 Task: Plan a volunteer activity at a senior center on the 21st at 12:00 PM.
Action: Mouse moved to (46, 292)
Screenshot: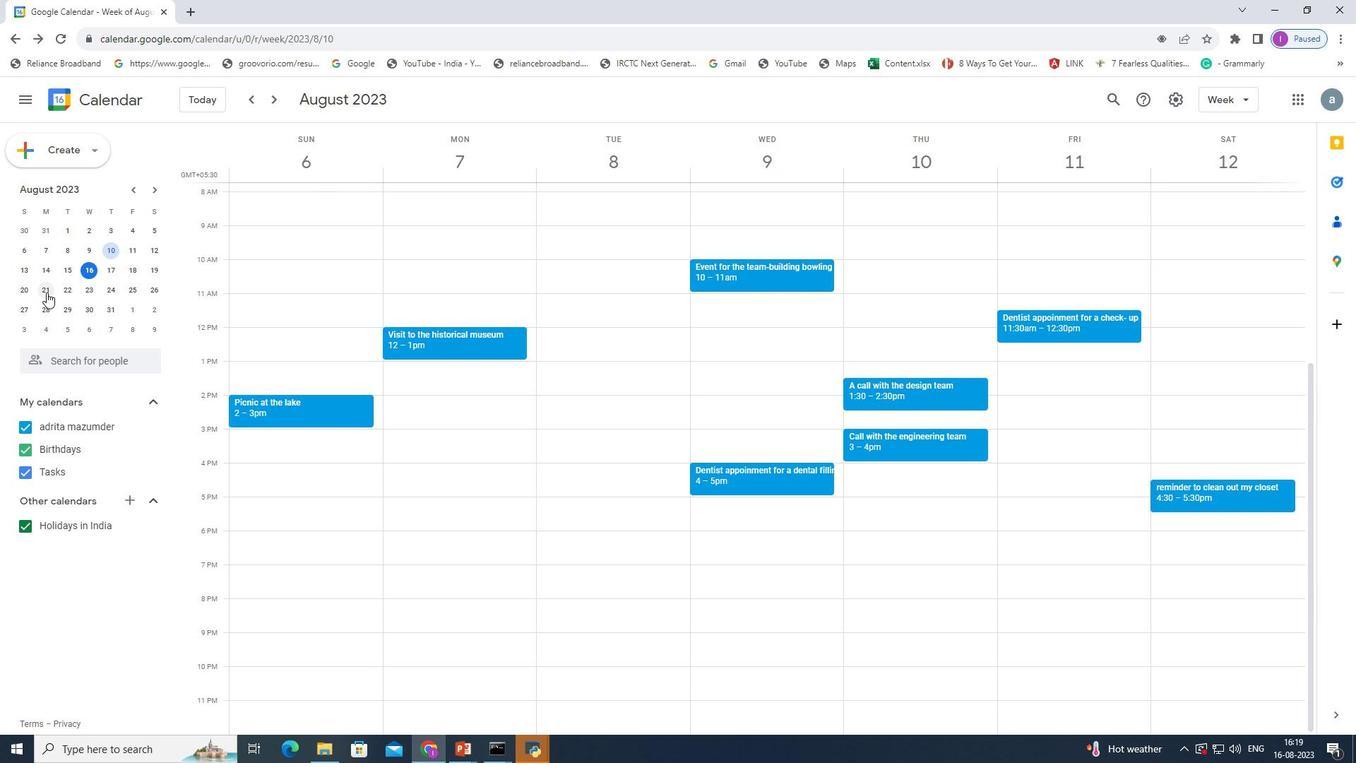 
Action: Mouse pressed left at (46, 292)
Screenshot: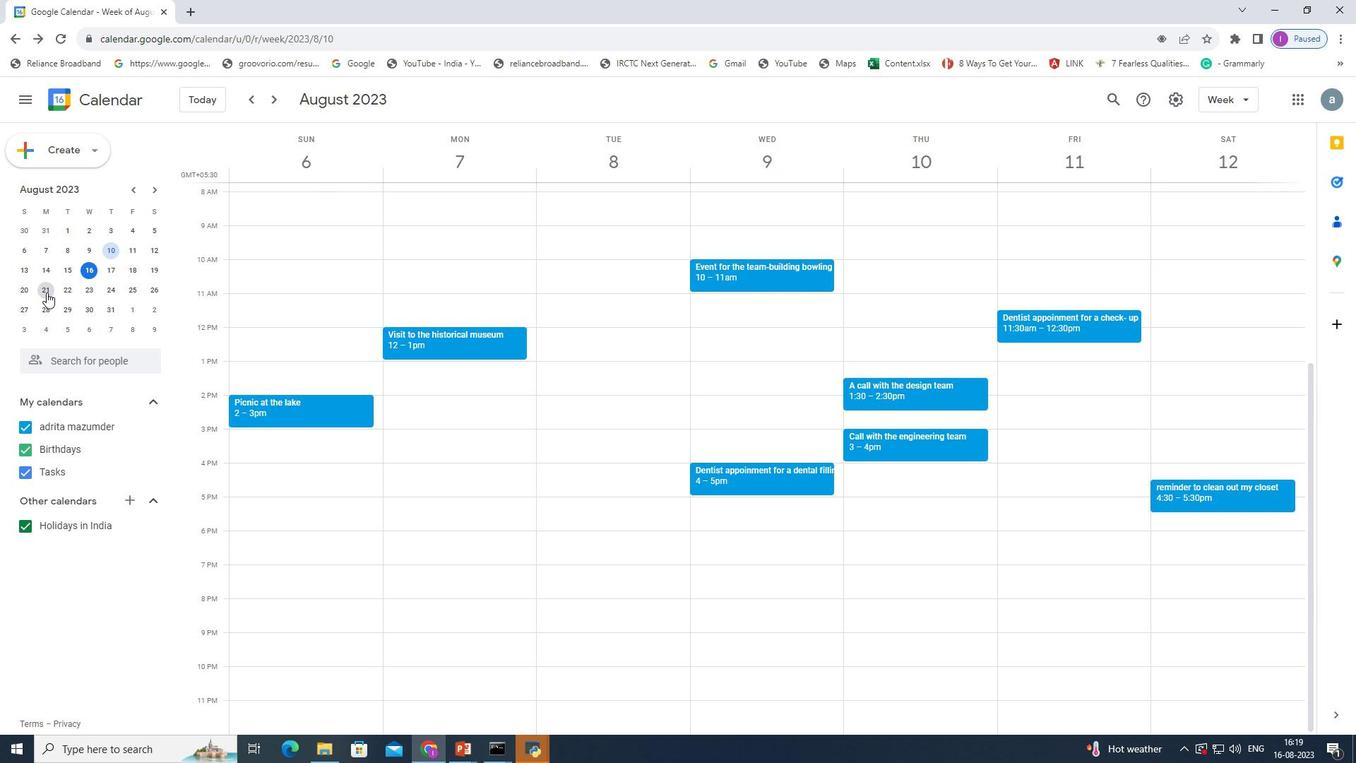 
Action: Mouse pressed left at (46, 292)
Screenshot: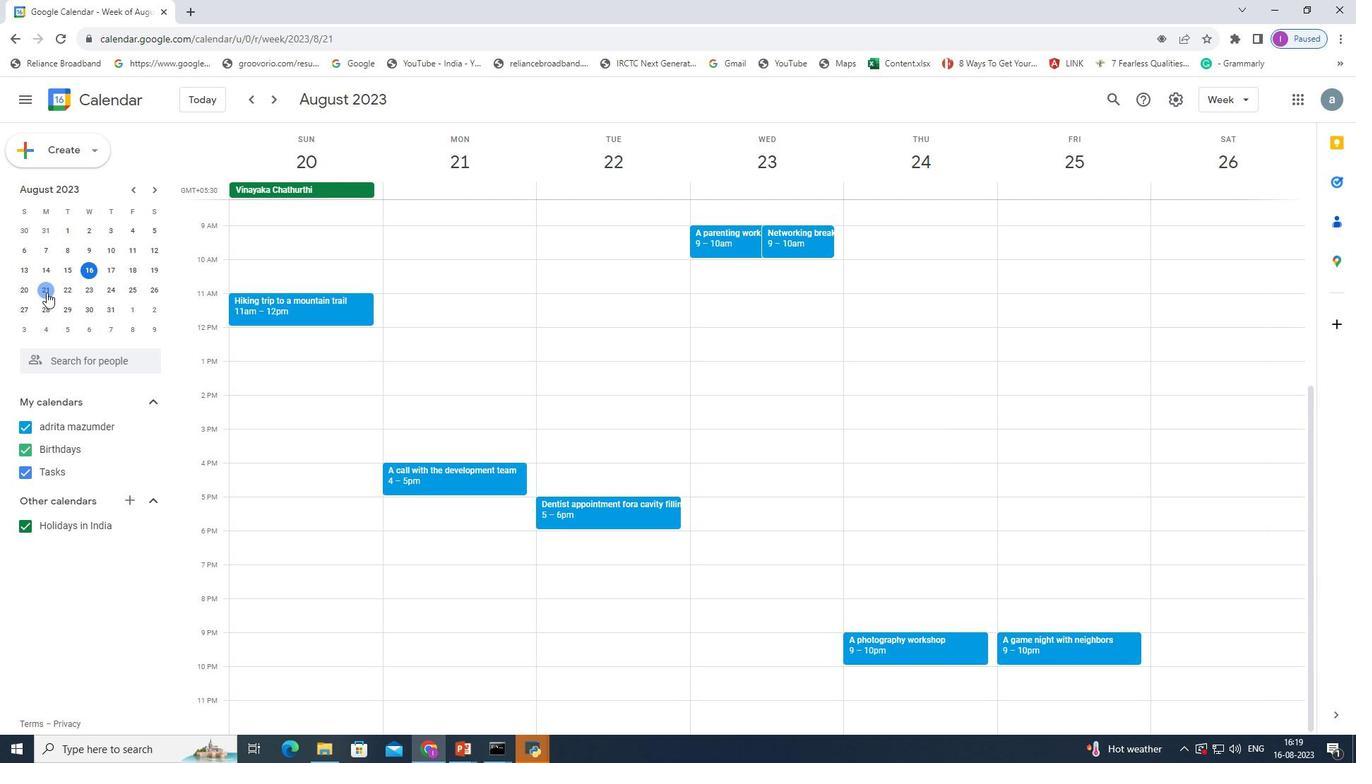 
Action: Mouse moved to (264, 337)
Screenshot: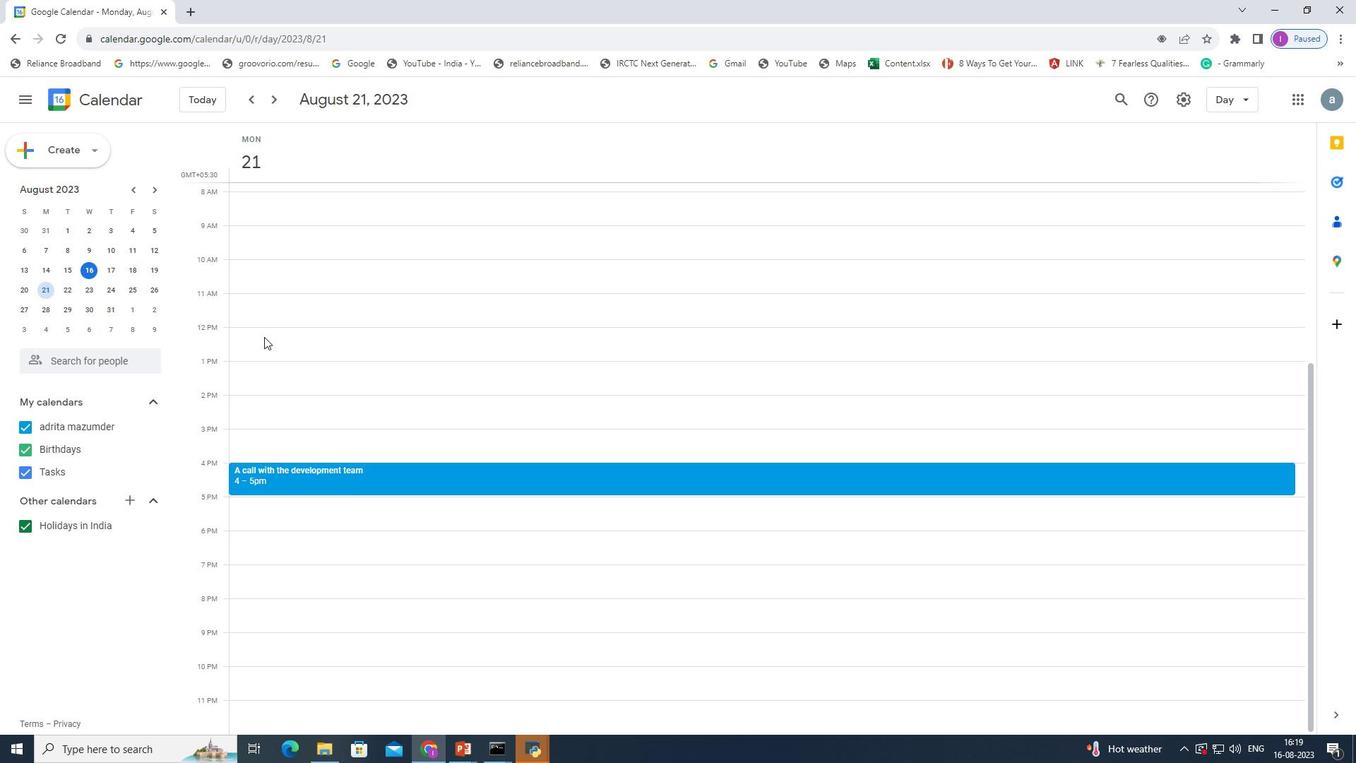 
Action: Mouse pressed left at (264, 337)
Screenshot: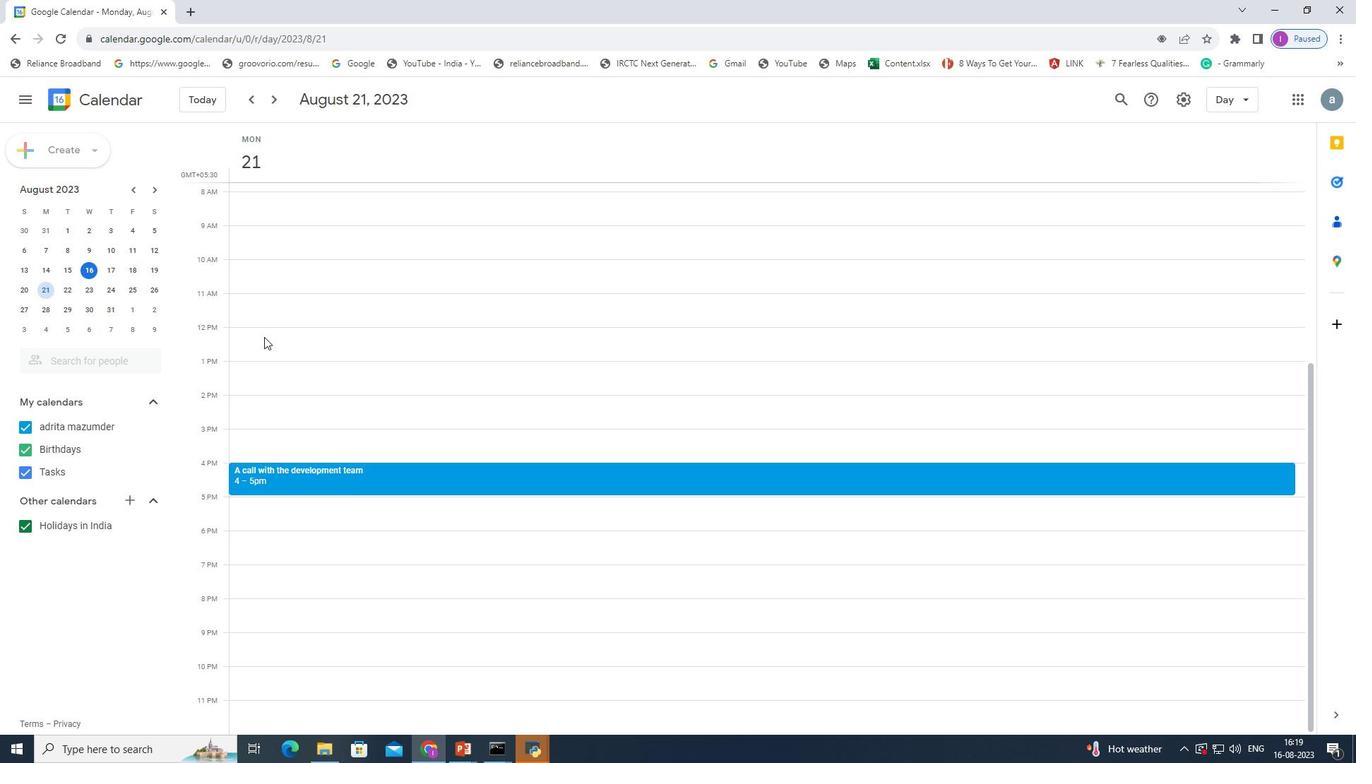 
Action: Mouse moved to (672, 275)
Screenshot: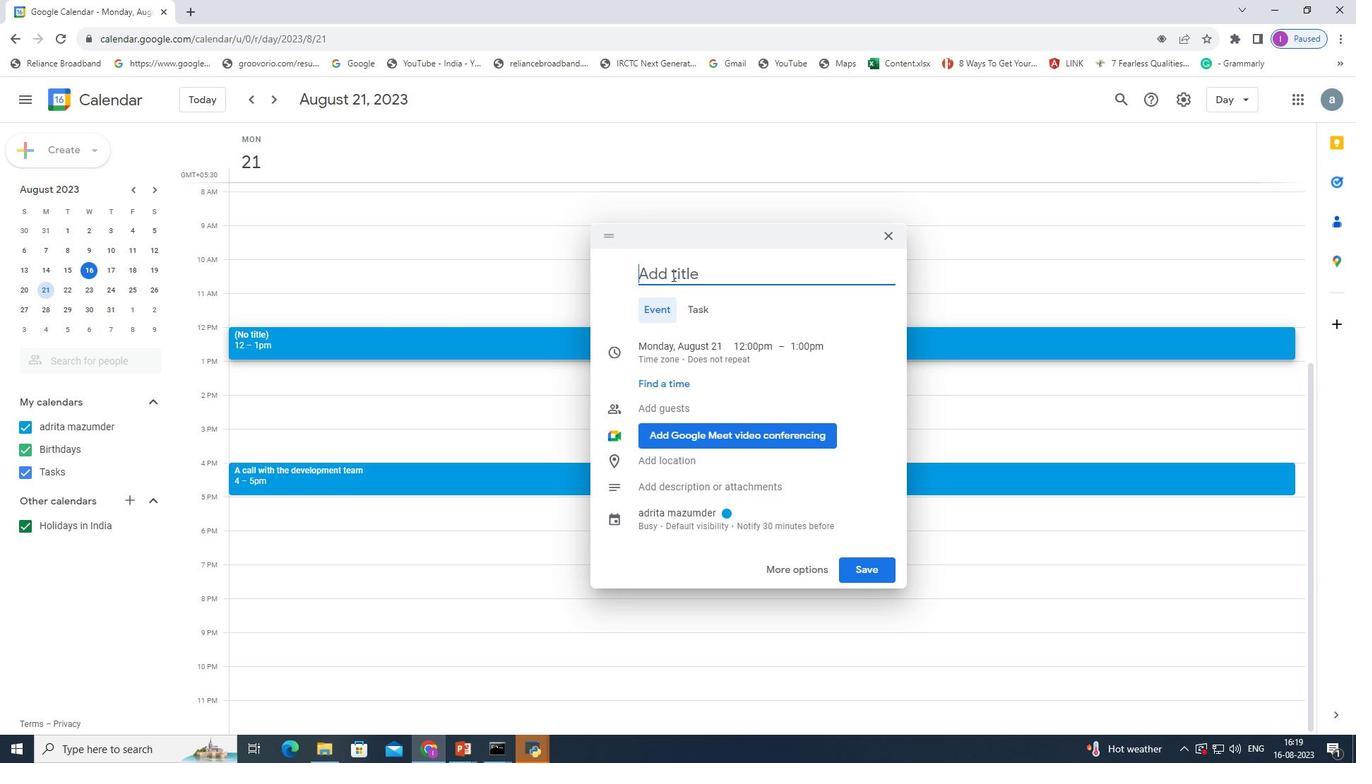 
Action: Mouse pressed left at (672, 275)
Screenshot: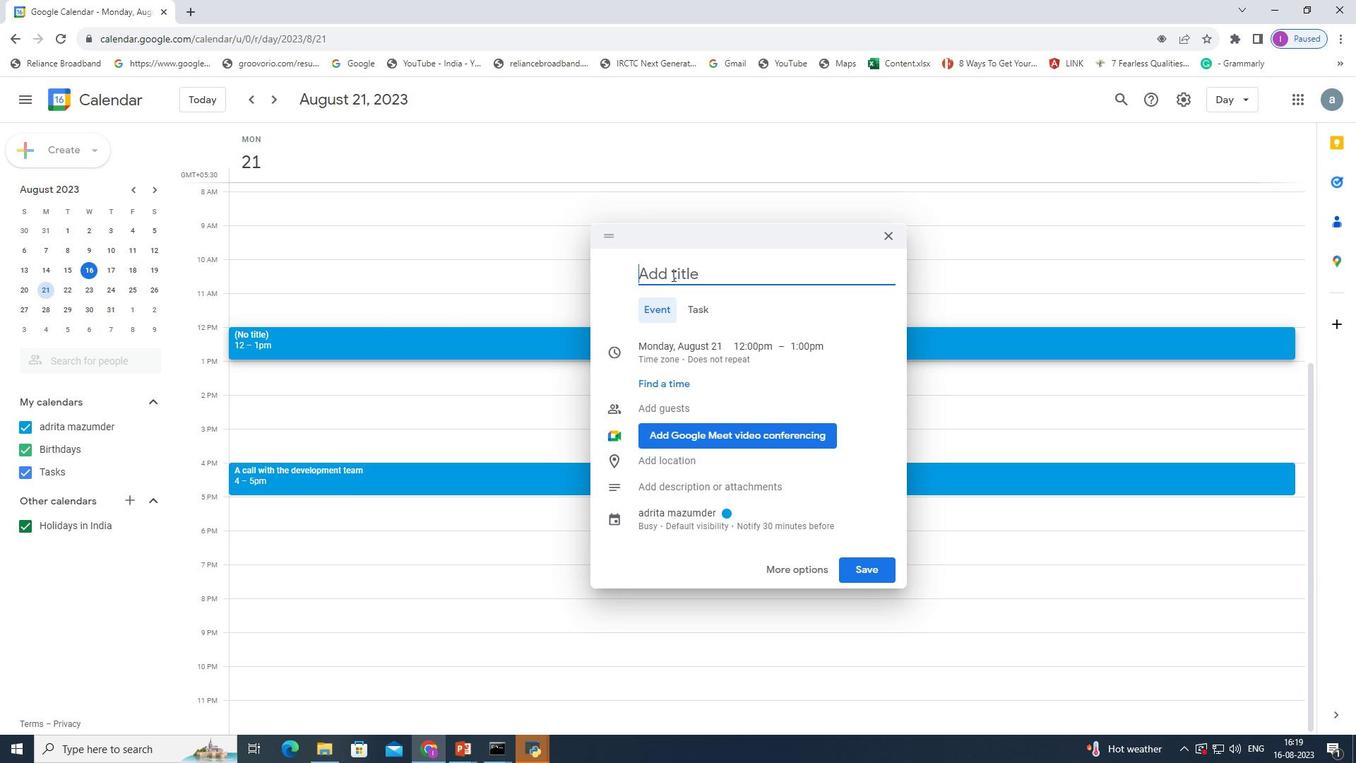 
Action: Key pressed <Key.shift>A<Key.space>volunteer<Key.space>activity<Key.space>at<Key.space>a<Key.space>senior<Key.space>center
Screenshot: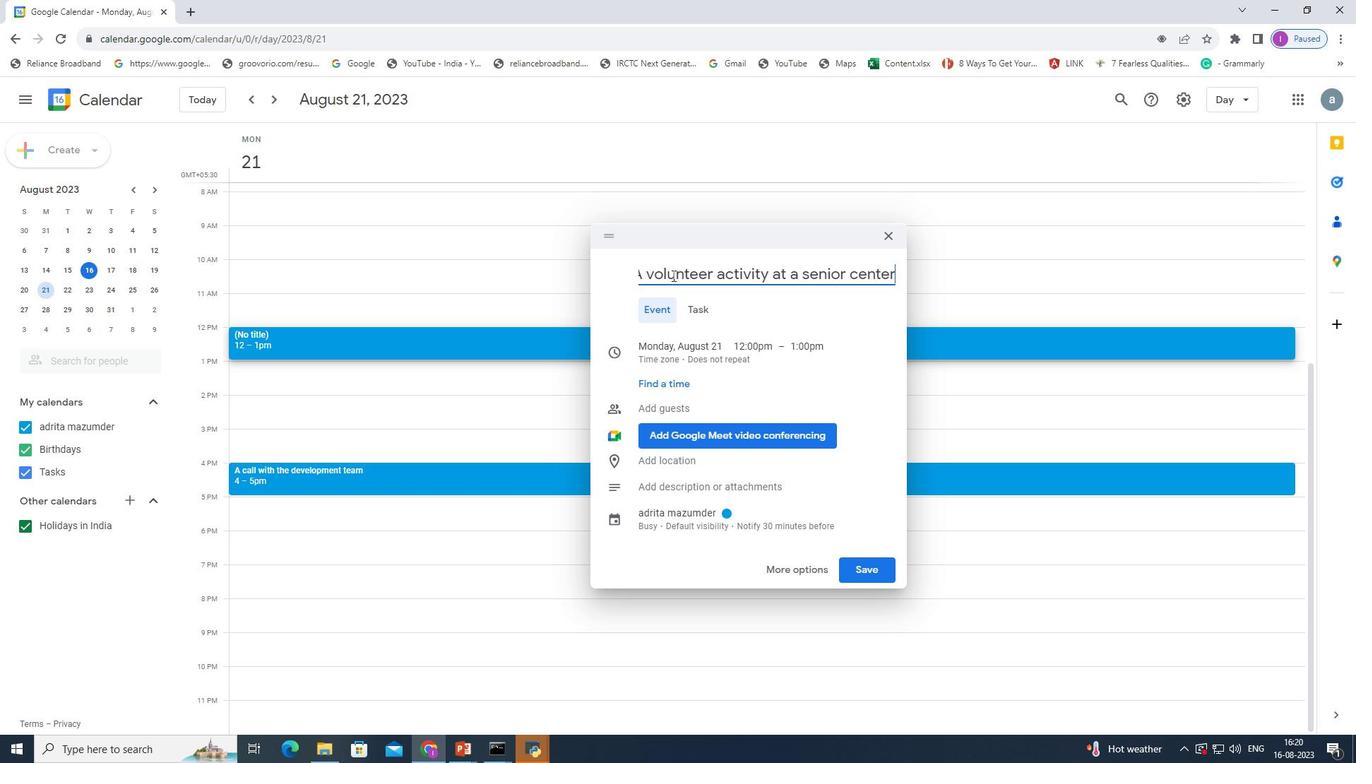 
Action: Mouse moved to (862, 564)
Screenshot: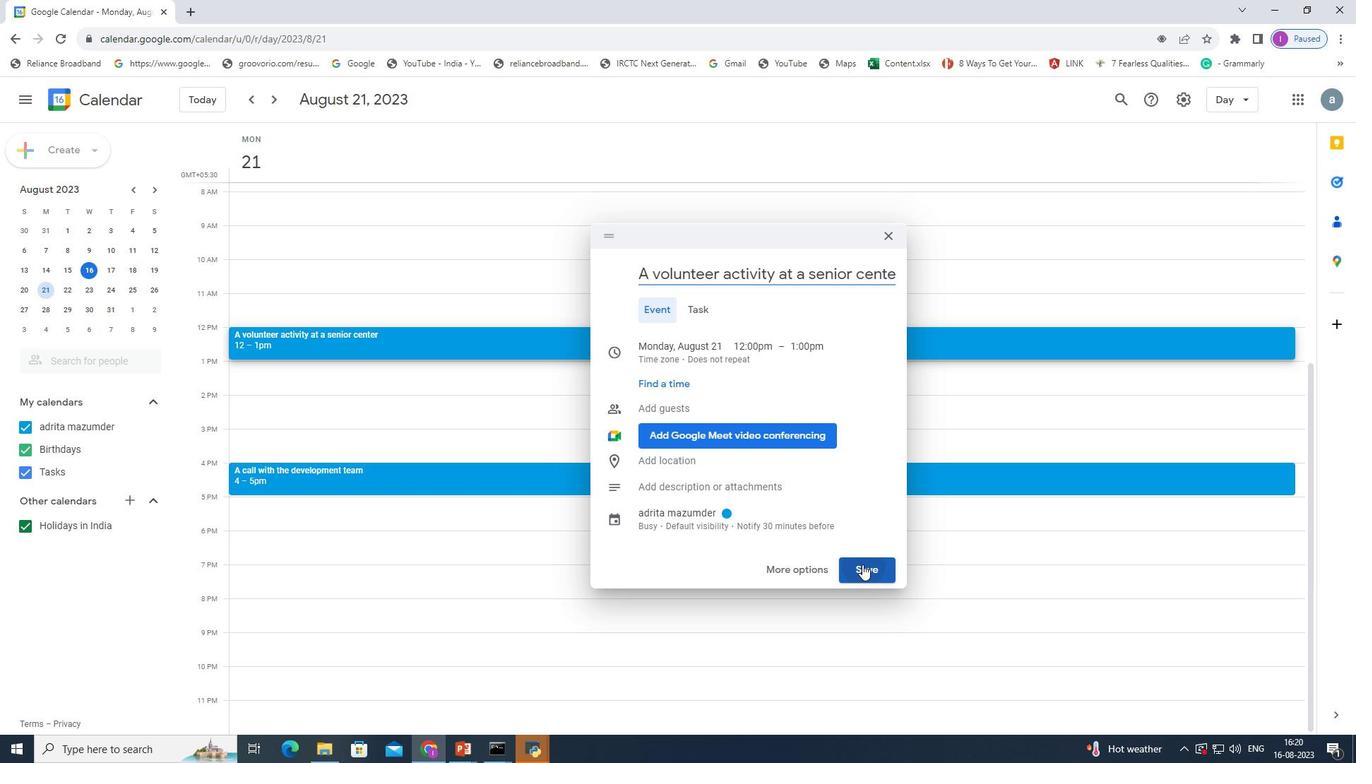 
Action: Mouse pressed left at (862, 564)
Screenshot: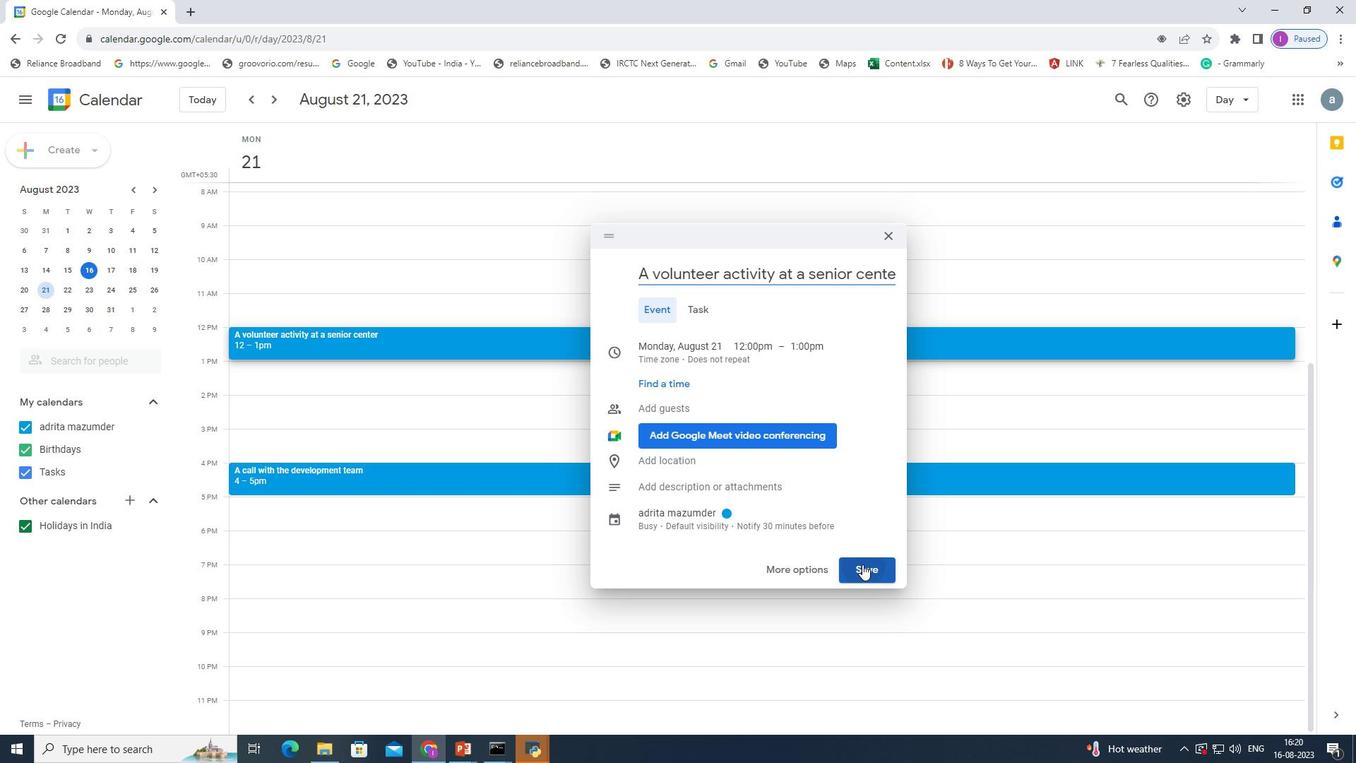
Action: Mouse moved to (726, 473)
Screenshot: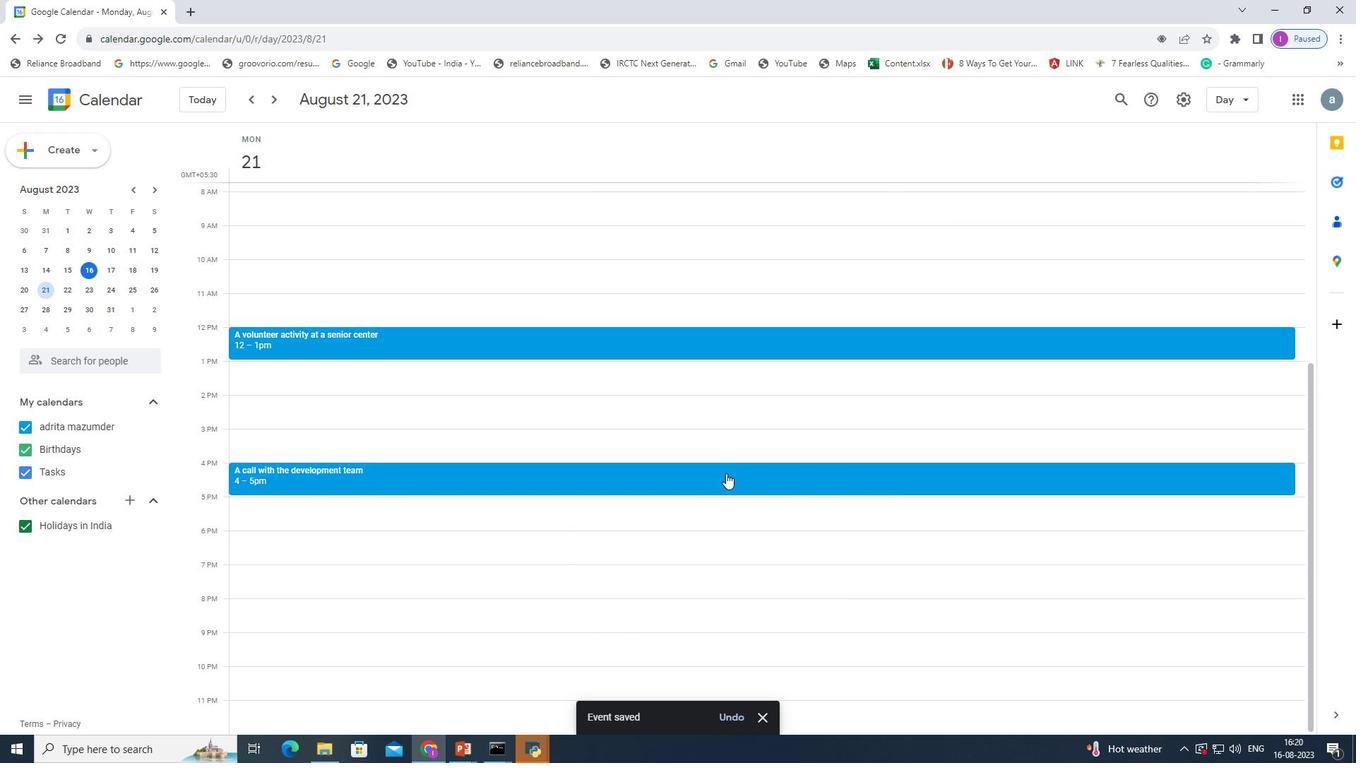 
